 Task: Schedule a 45-minute meeting for annual strategic planning.
Action: Mouse moved to (110, 125)
Screenshot: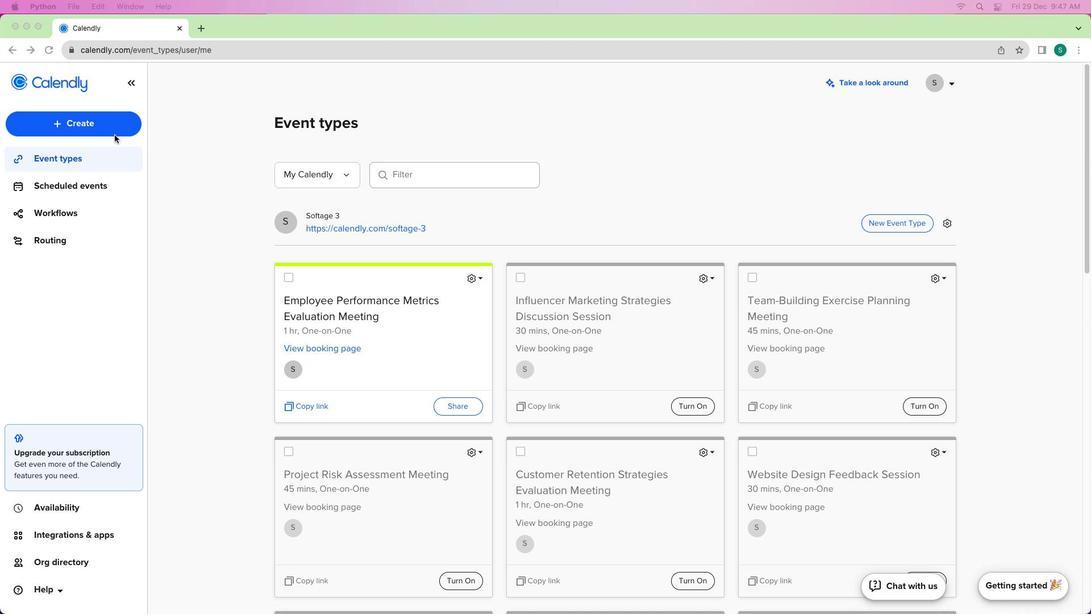 
Action: Mouse pressed left at (110, 125)
Screenshot: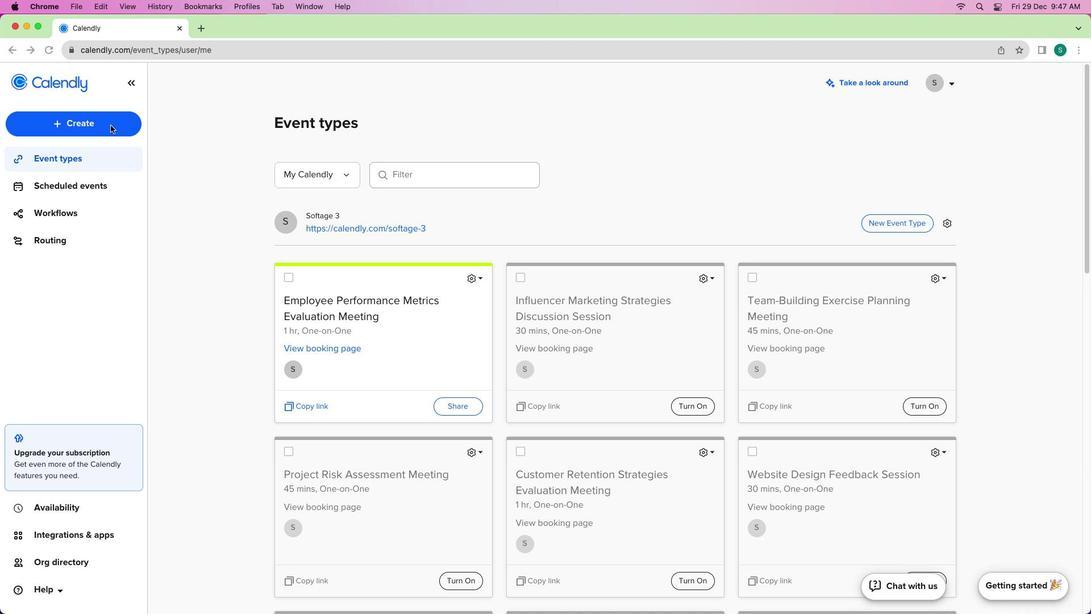 
Action: Mouse moved to (109, 125)
Screenshot: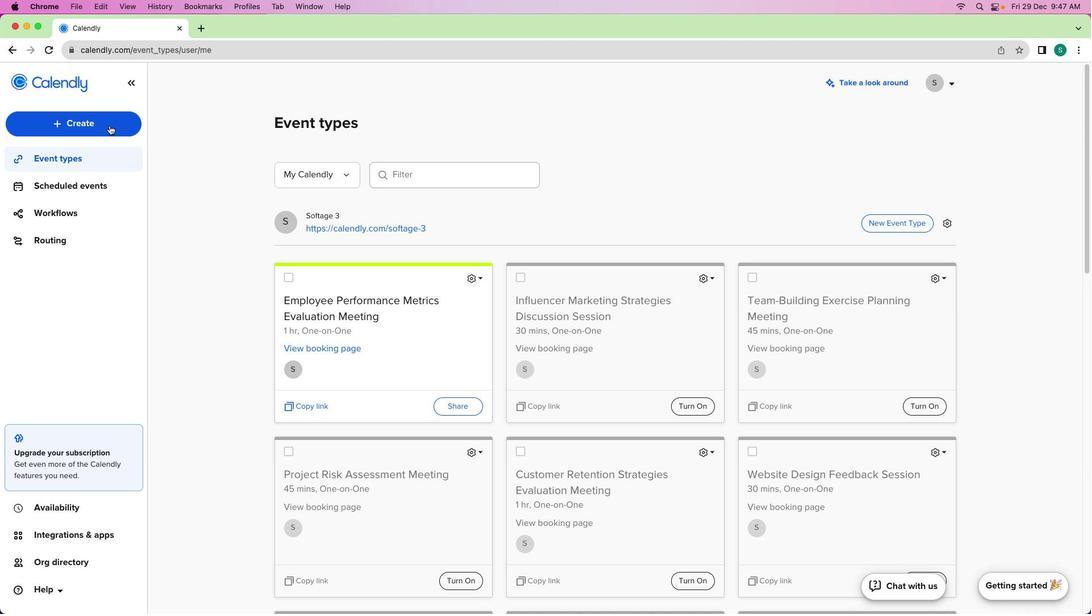 
Action: Mouse pressed left at (109, 125)
Screenshot: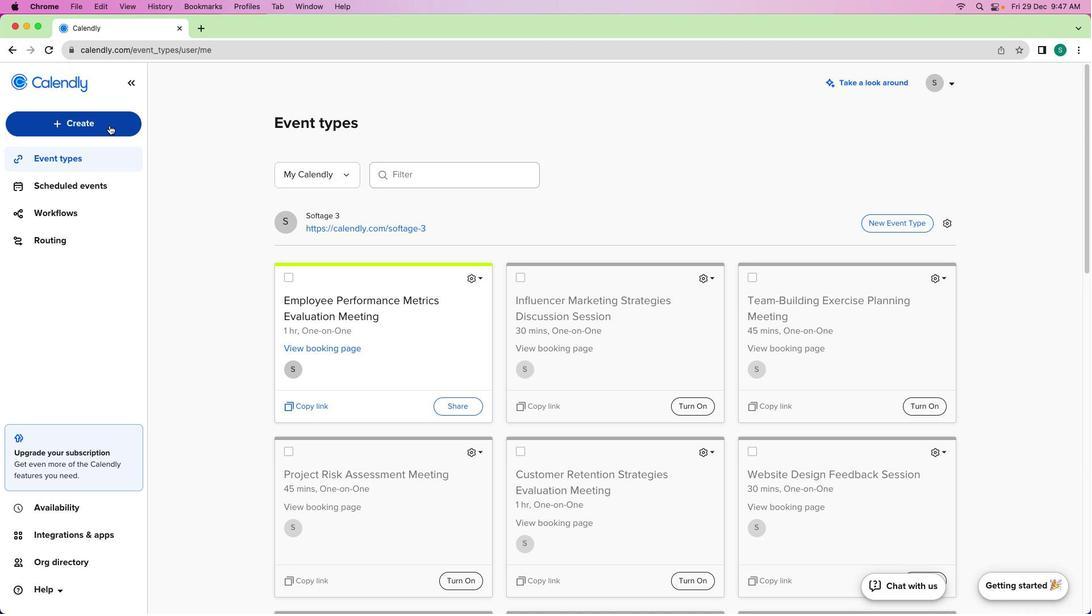 
Action: Mouse moved to (111, 145)
Screenshot: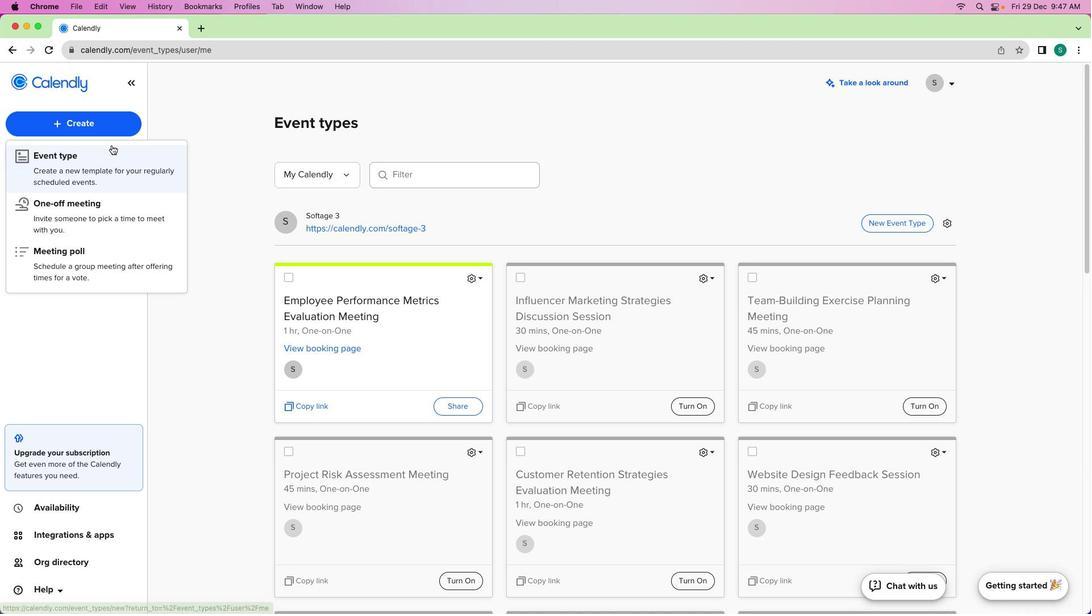 
Action: Mouse pressed left at (111, 145)
Screenshot: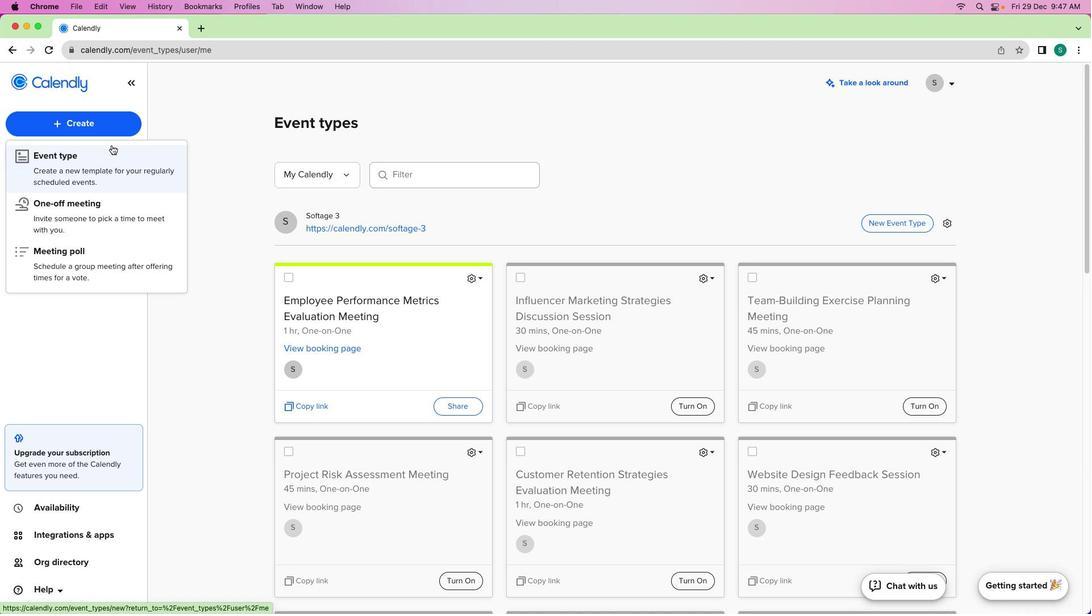 
Action: Mouse moved to (360, 220)
Screenshot: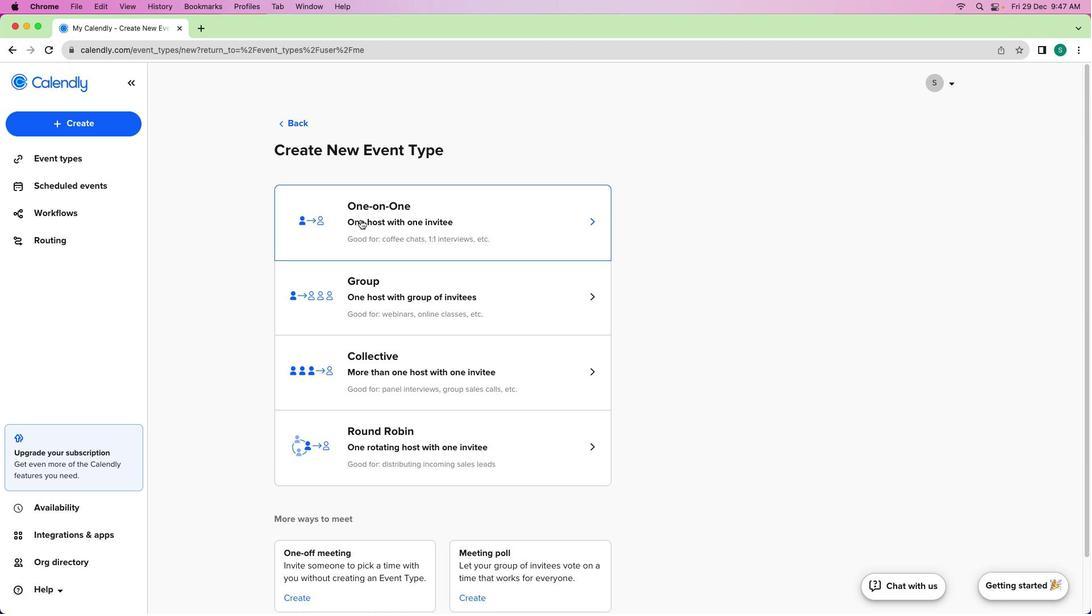 
Action: Mouse pressed left at (360, 220)
Screenshot: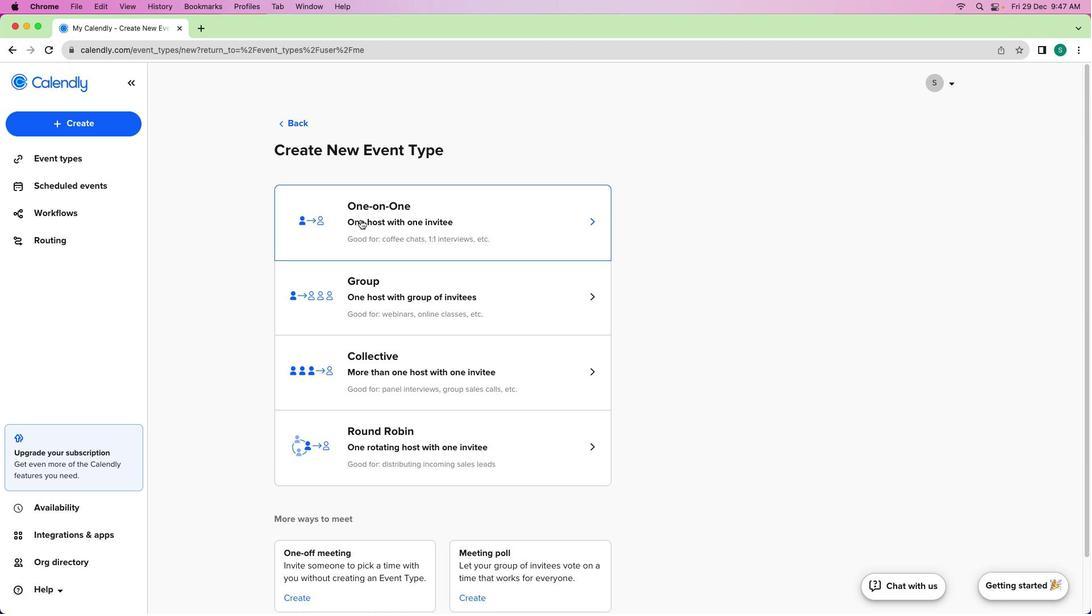 
Action: Mouse moved to (166, 176)
Screenshot: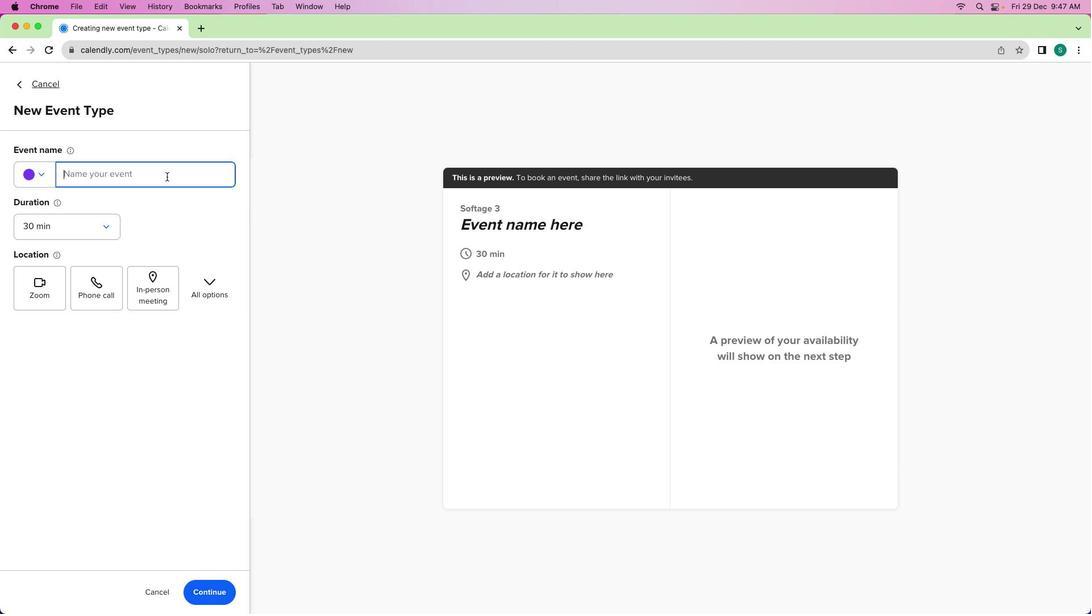 
Action: Mouse pressed left at (166, 176)
Screenshot: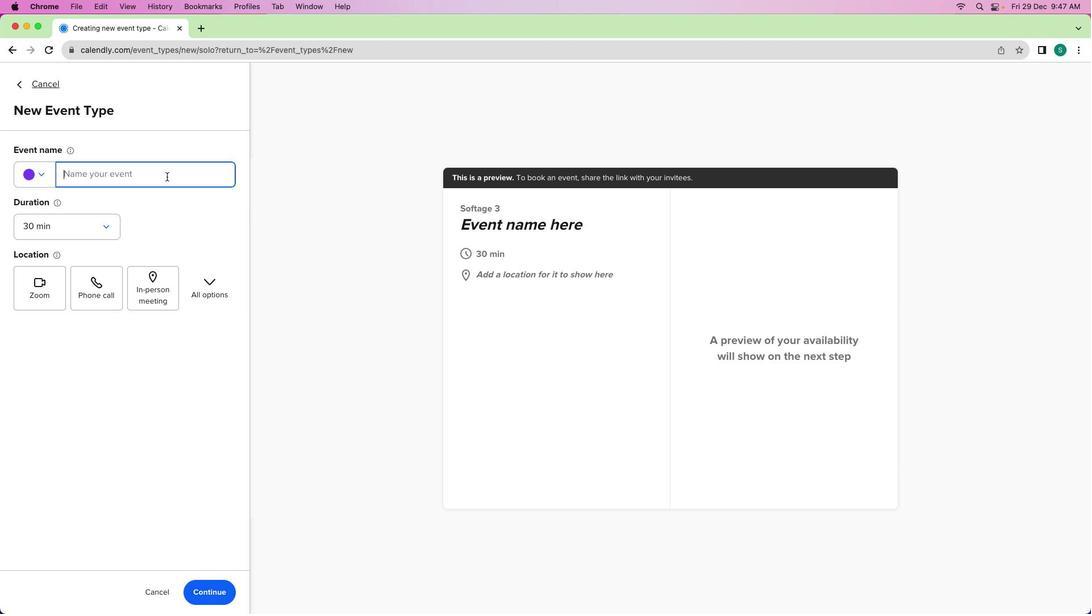 
Action: Mouse moved to (167, 176)
Screenshot: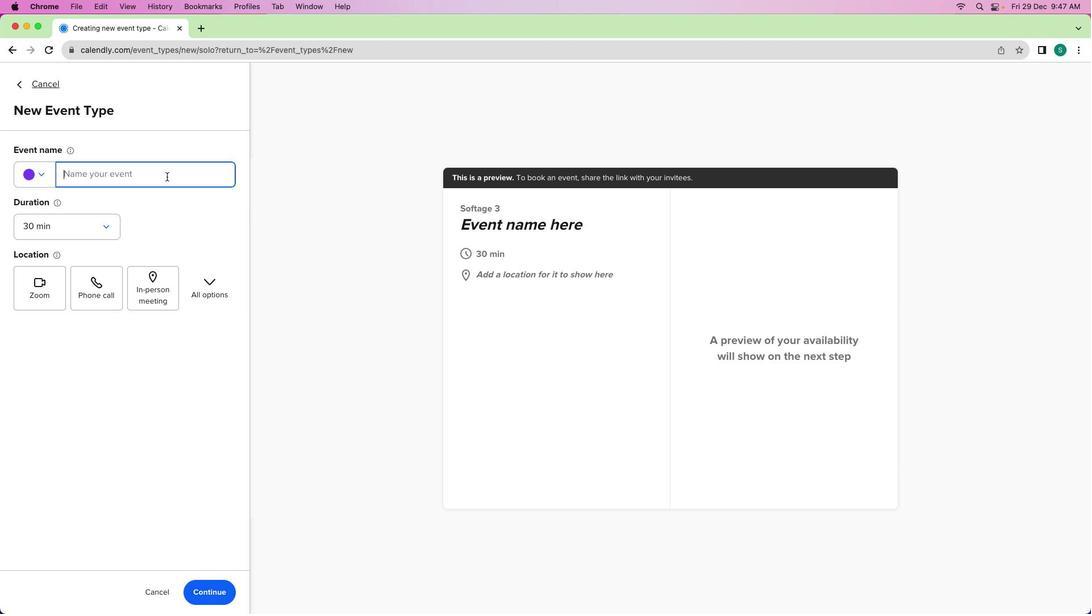 
Action: Key pressed Key.shift'A''n''n''u''a''l'Key.spaceKey.shift'S''t''r''a''t''e''g''i''c'Key.spaceKey.shift'P''l''a''n''n''i''n''g'Key.spaceKey.shift'M''e''e''t''i''n''g'
Screenshot: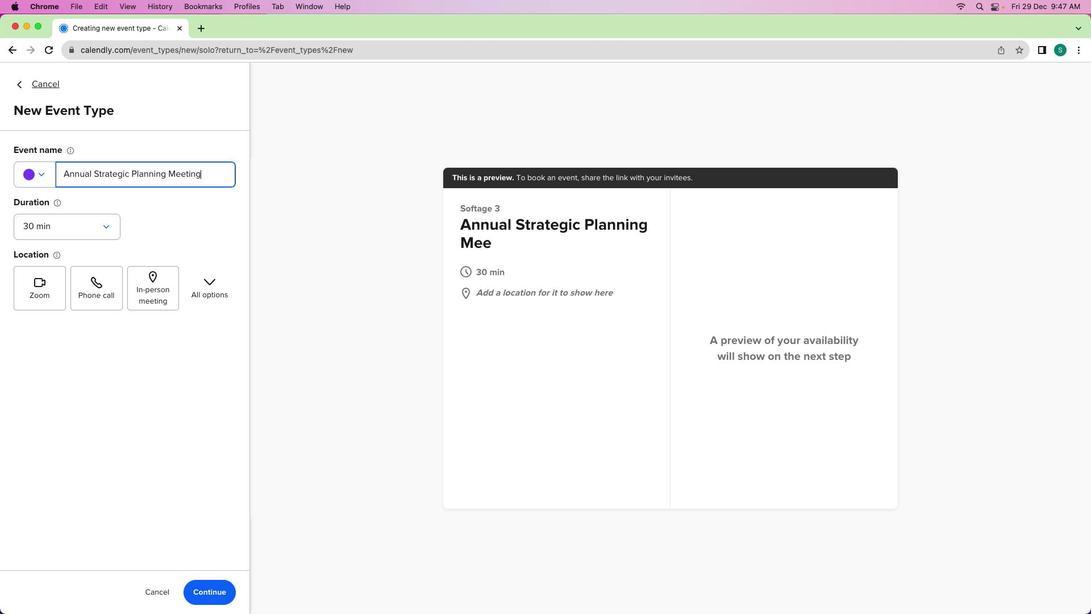 
Action: Mouse moved to (85, 232)
Screenshot: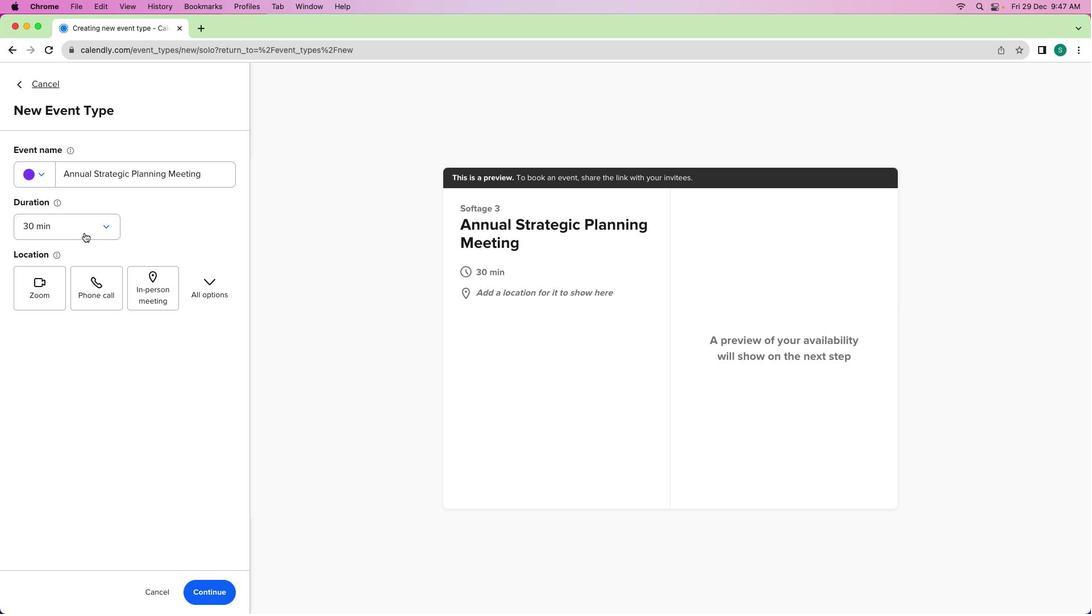 
Action: Mouse pressed left at (85, 232)
Screenshot: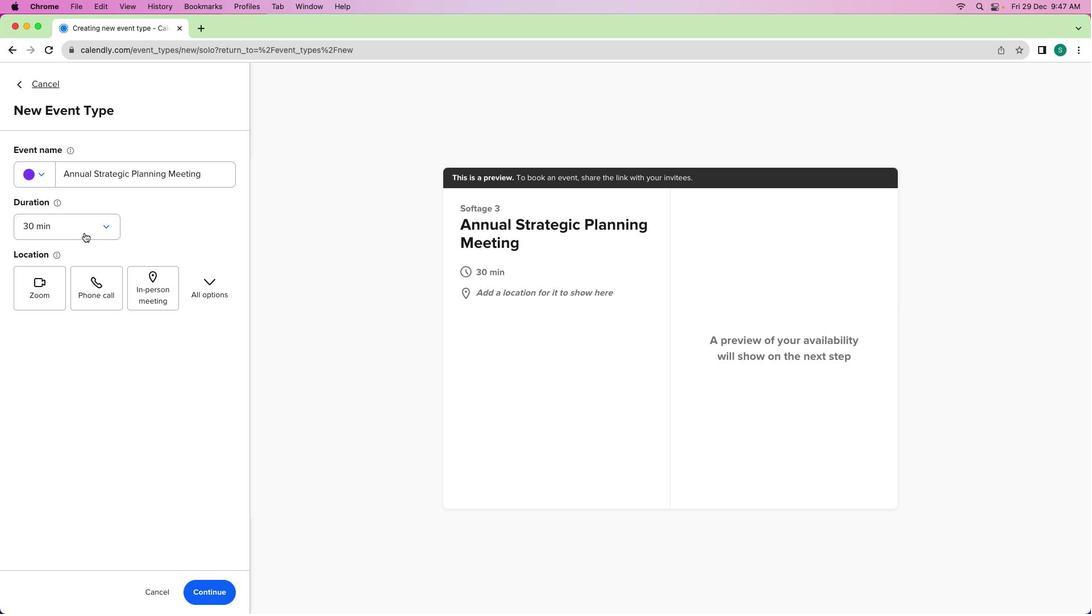 
Action: Mouse moved to (39, 294)
Screenshot: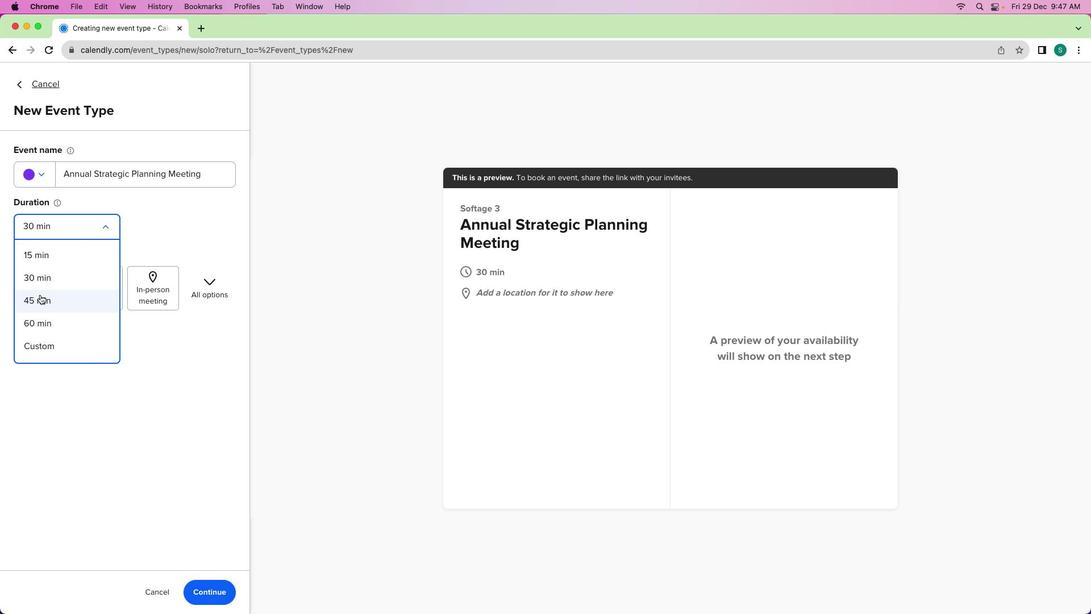 
Action: Mouse pressed left at (39, 294)
Screenshot: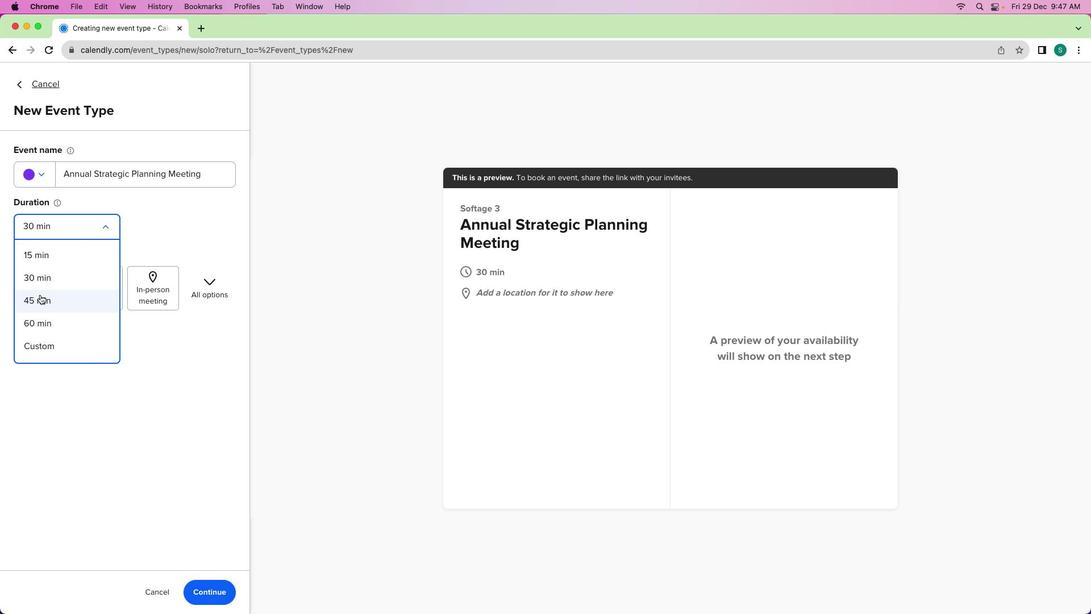 
Action: Mouse moved to (48, 172)
Screenshot: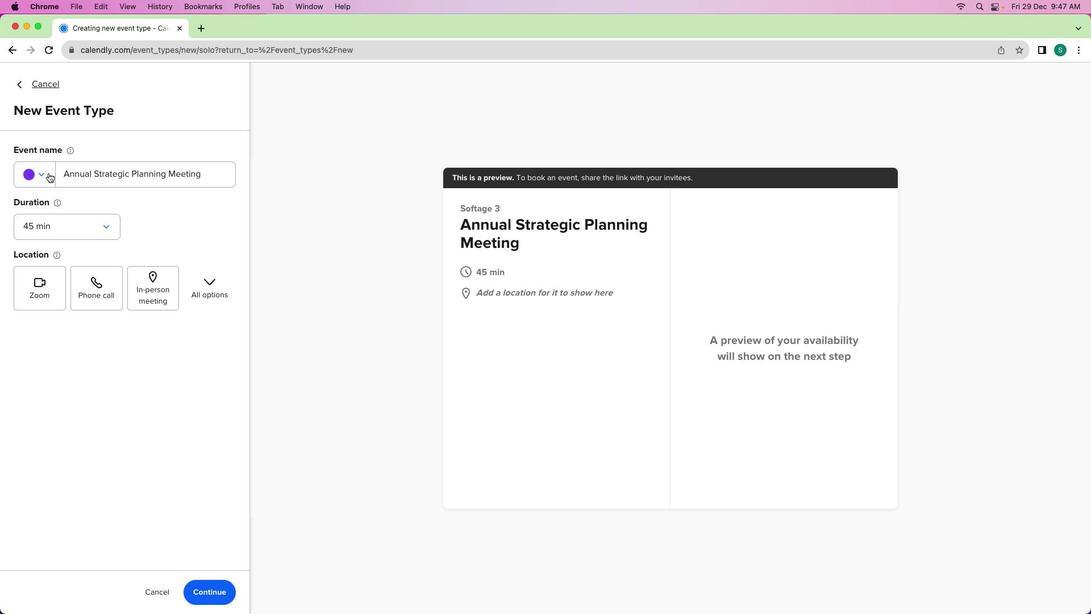 
Action: Mouse pressed left at (48, 172)
Screenshot: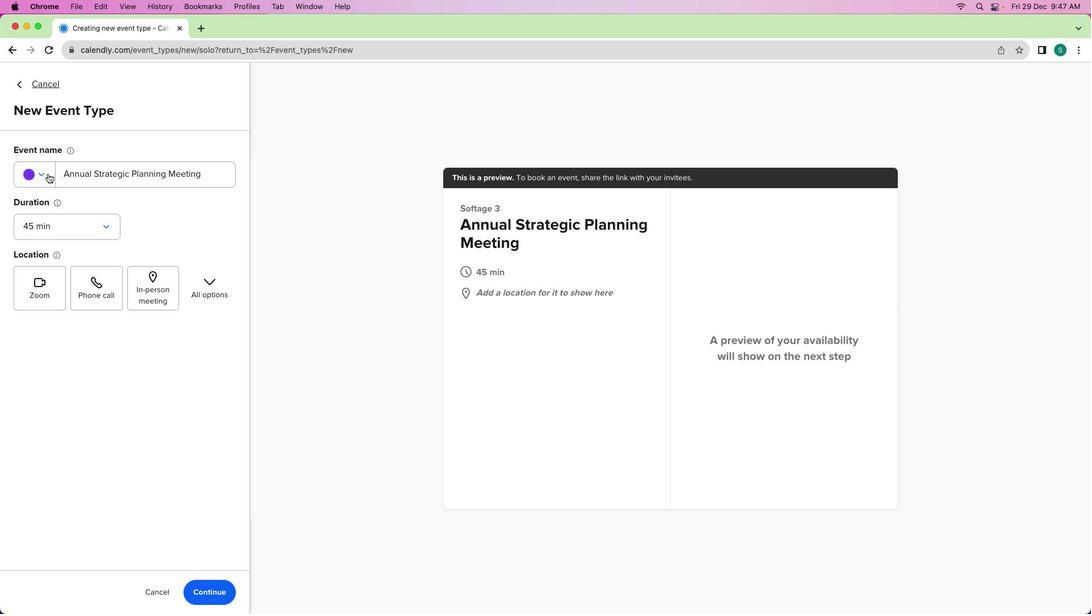 
Action: Mouse moved to (90, 252)
Screenshot: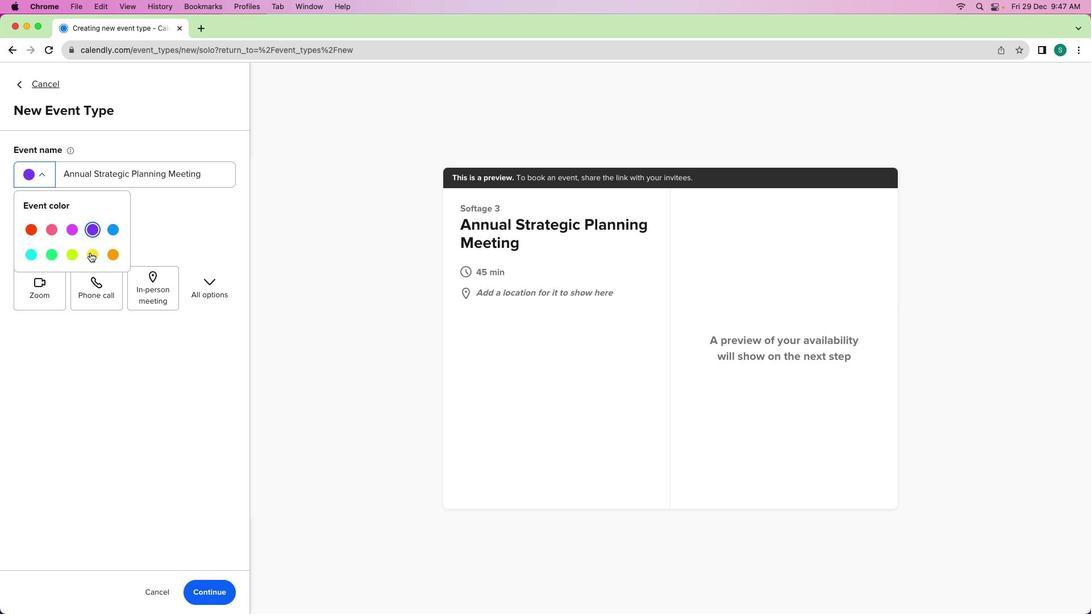 
Action: Mouse pressed left at (90, 252)
Screenshot: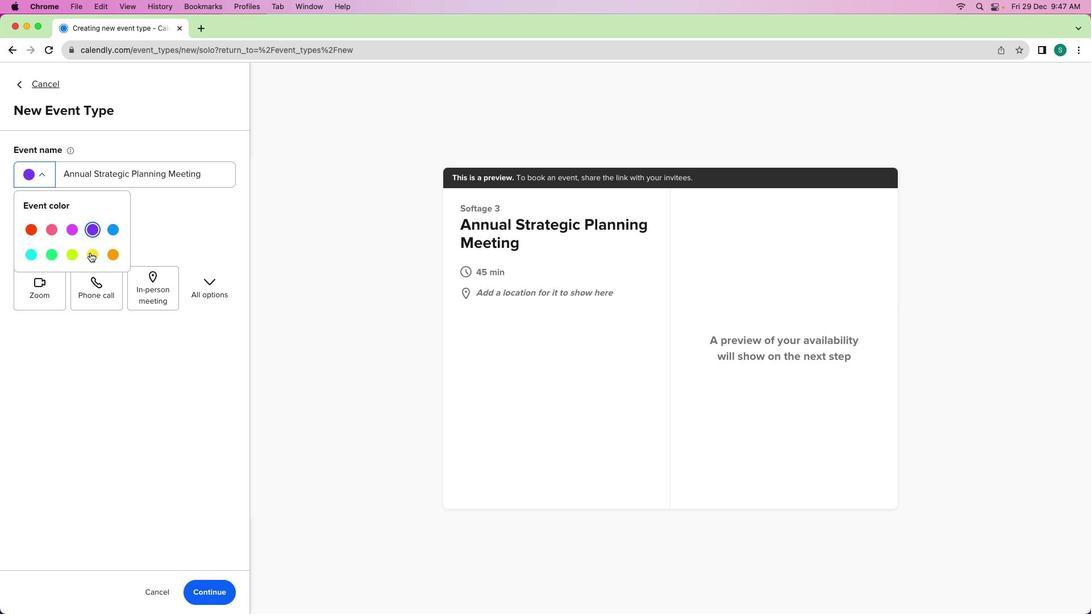
Action: Mouse moved to (48, 293)
Screenshot: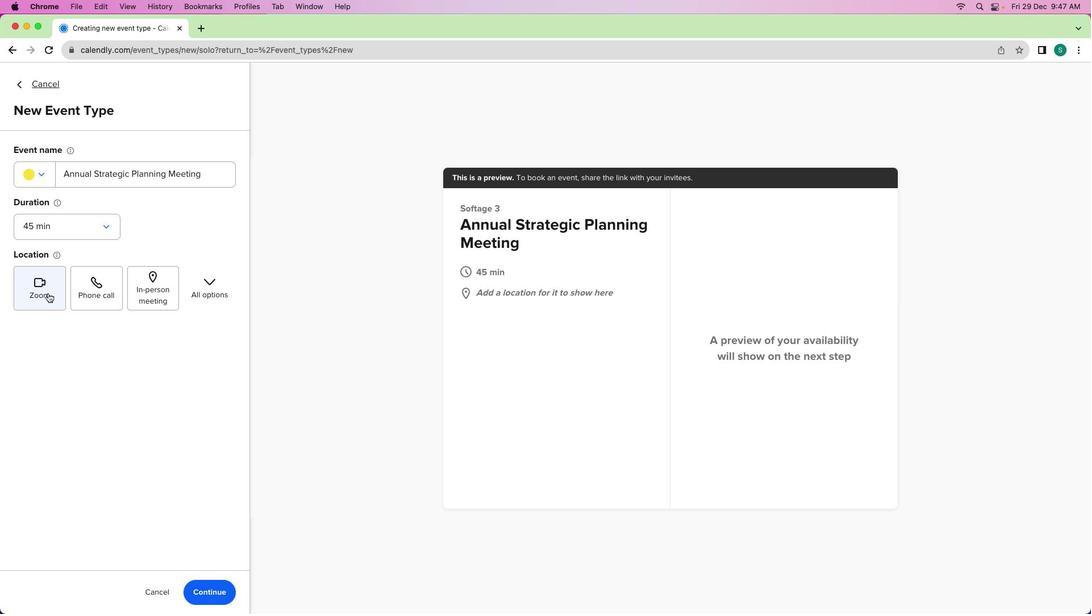 
Action: Mouse pressed left at (48, 293)
Screenshot: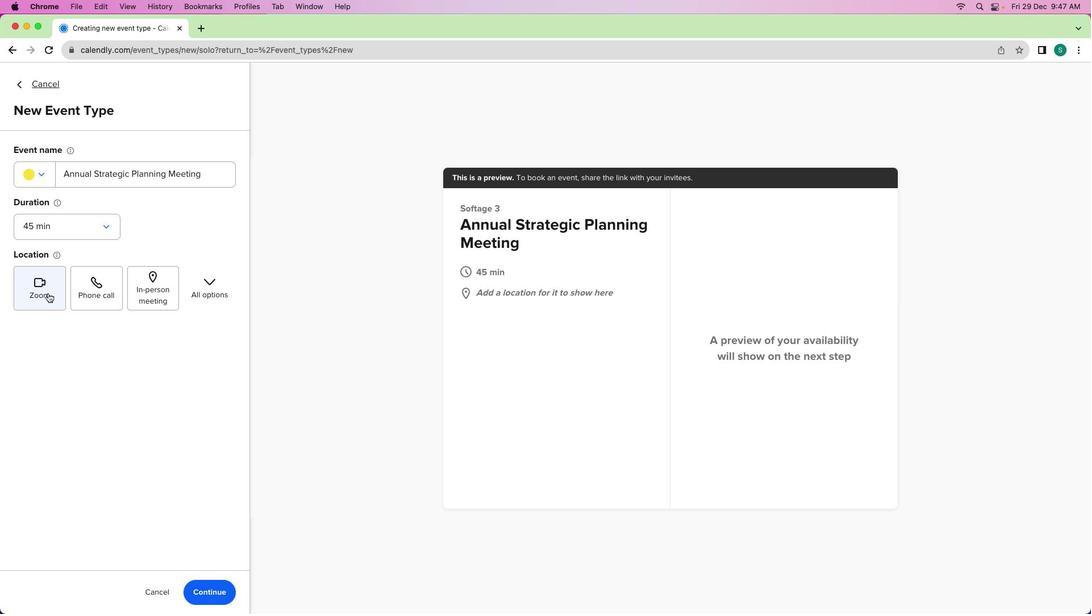 
Action: Mouse moved to (223, 598)
Screenshot: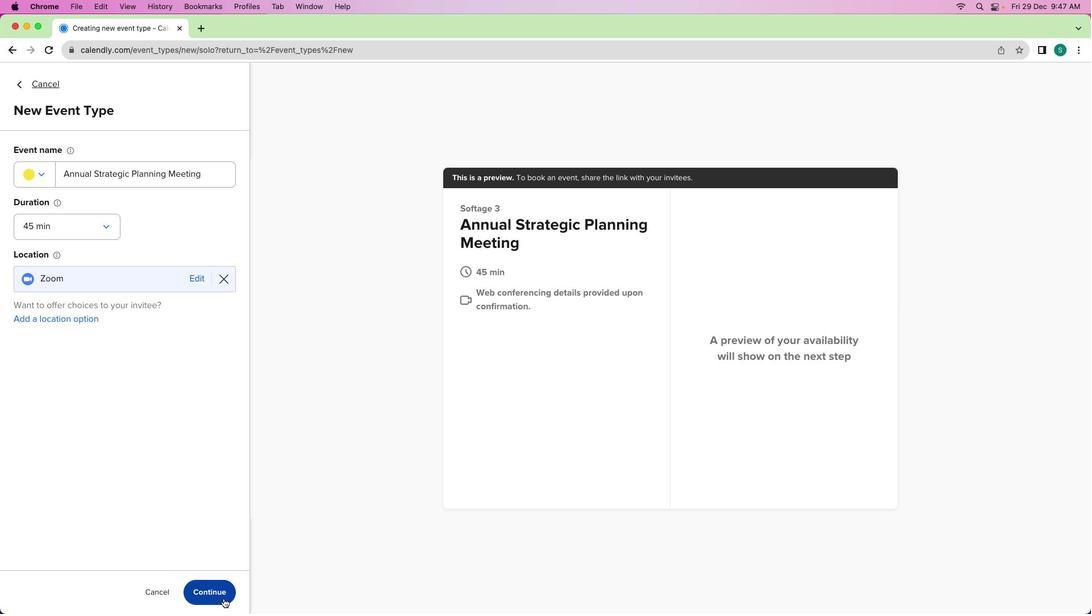 
Action: Mouse pressed left at (223, 598)
Screenshot: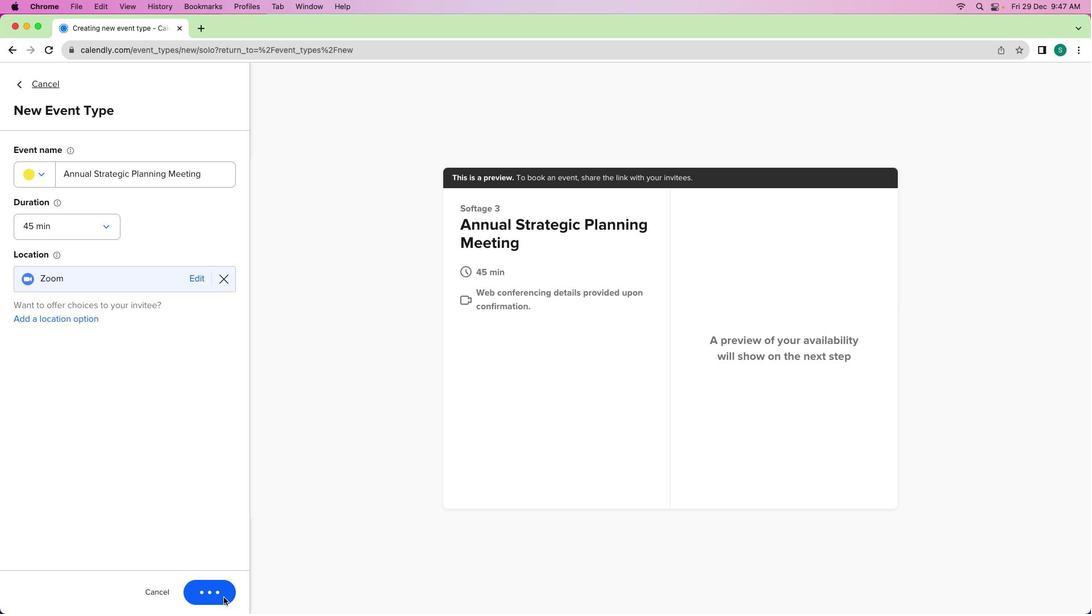 
Action: Mouse moved to (158, 204)
Screenshot: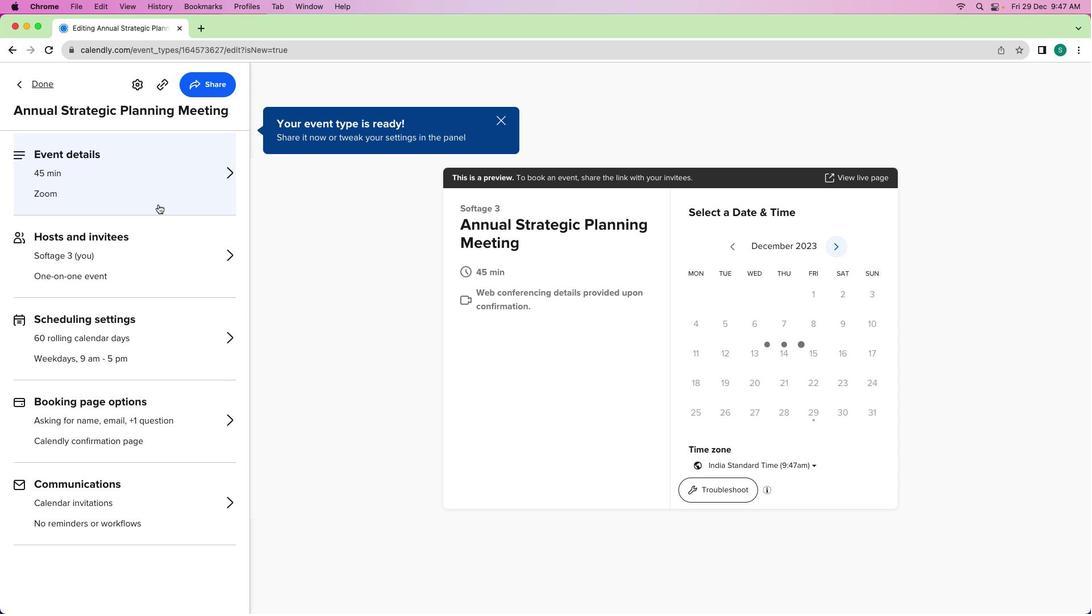 
Action: Mouse pressed left at (158, 204)
Screenshot: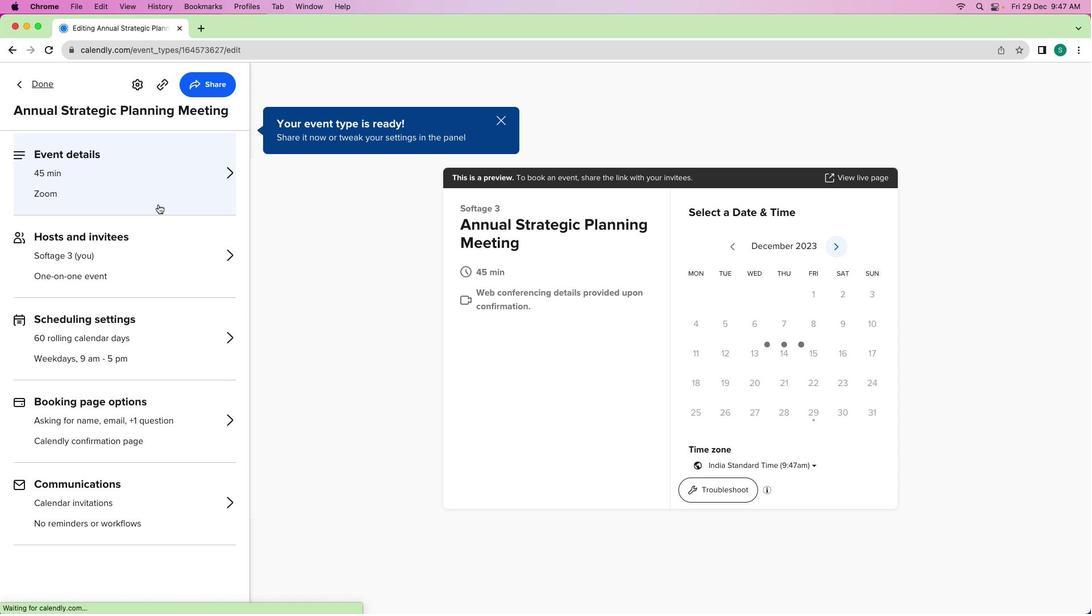 
Action: Mouse moved to (182, 405)
Screenshot: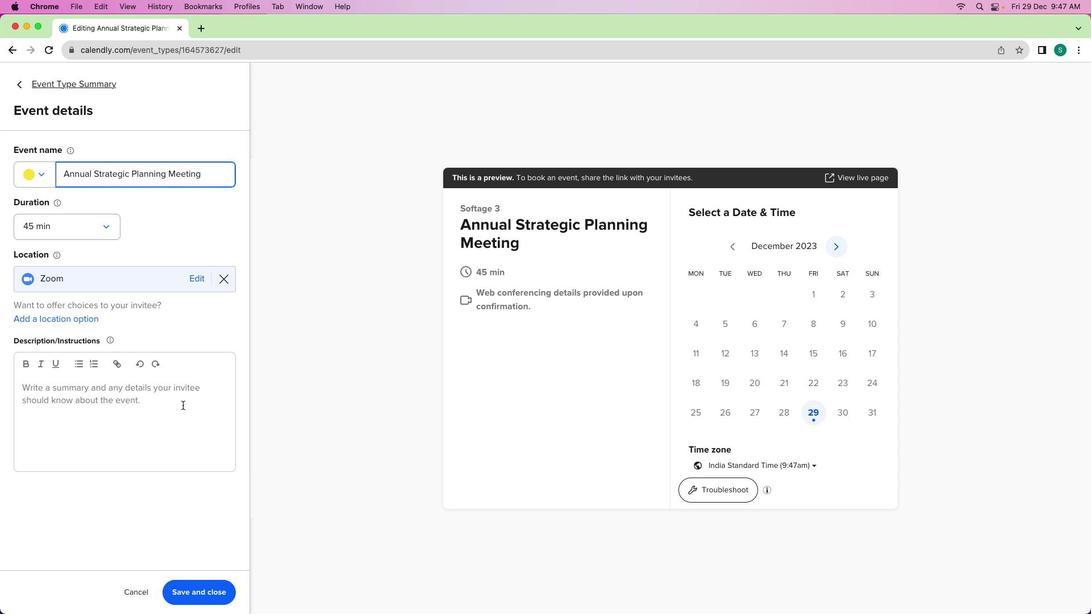 
Action: Mouse pressed left at (182, 405)
Screenshot: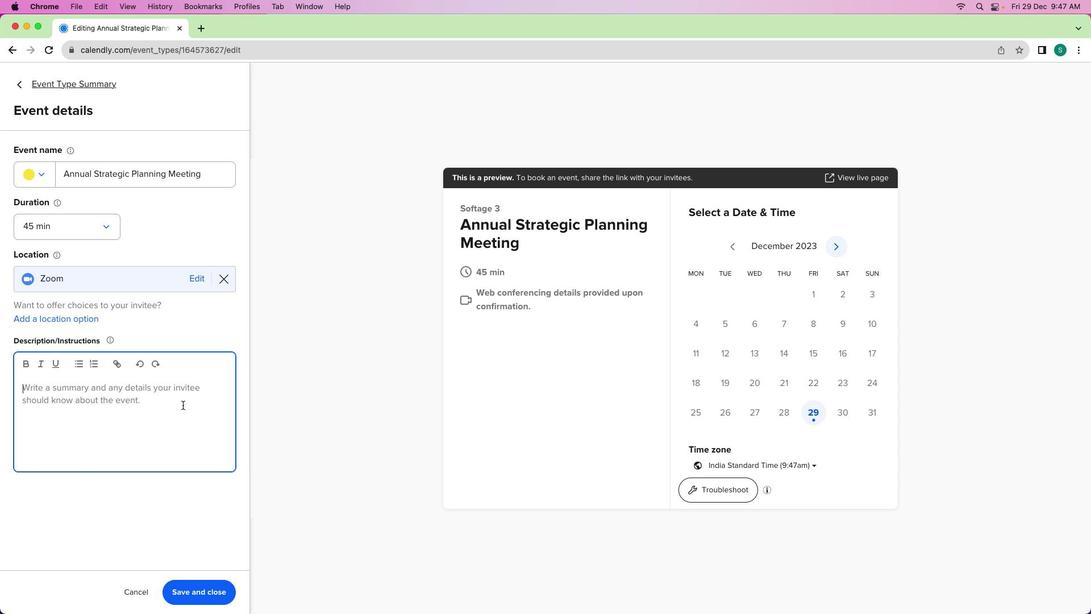 
Action: Mouse moved to (179, 399)
Screenshot: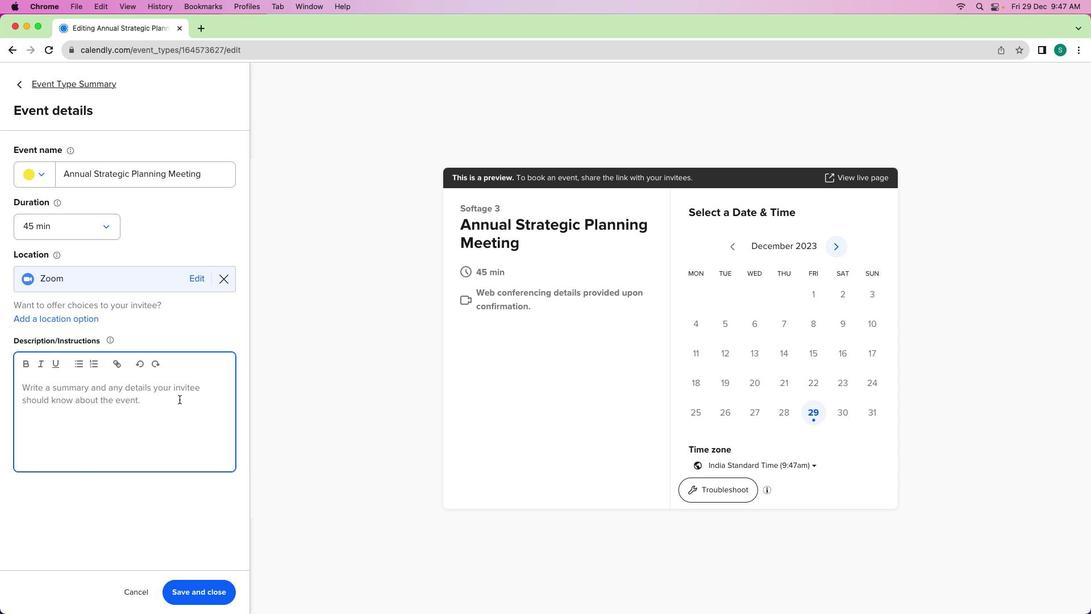
Action: Key pressed Key.shift_r'J''o''i''n'Key.space'm''e'Key.space'f''o''r'Key.space'a'Key.space'f''o''c''u''s''e''d'Key.space's''e''s''s''i''o''n'Key.space'd''e''d''i''c''a''t''e''d'Key.space't''o'Key.space'o''u''r'Key.space'a''n''n''u''a''l'Key.space's''t''r''a''t''e''g''i''c'Key.space'p''l''a''n''n''i''n''g''.'Key.spaceKey.shift'I''n'Key.space't''h''h''i''s'Key.space'm'Key.leftKey.leftKey.leftKey.leftKey.leftKey.leftKey.rightKey.backspaceKey.down'e''e''t''i''n''g'Key.spaceKey.backspace','Key.space'w''e'Key.space'w''i''l''l'Key.space'r''e''v''i''e''w'Key.space'o''u''r'Key.space'c''u''r''r''e''n''t'Key.space'g''o''a''l''s'','Key.space'a''s''s''e''s''s'Key.space'a''c''h''i''e''v''e''m''e''n''t''s'','Key.space'a''n''d'Key.space'd''i''s''c''u''s''s'Key.space'k''e''y'Key.space'p''r''i''o''r''i''t''i''e''s'Key.space'f''o''r'Key.space't''h''e'Key.space'u''p''c''o''m''i''n''g'Key.space'y''e''a''r''e'Key.backspaceKey.space't''o'Key.space'e''n''s''u''r''e'Key.space'a''l''i''g''n''m''e''n''t'Key.space'w''i''t''h'Key.space'o''u''r'Key.space'o''r''g''a''n''i''z''a''t''i''o''n''a''l'Key.space's''t''r''a''t''e''g''y''.'
Screenshot: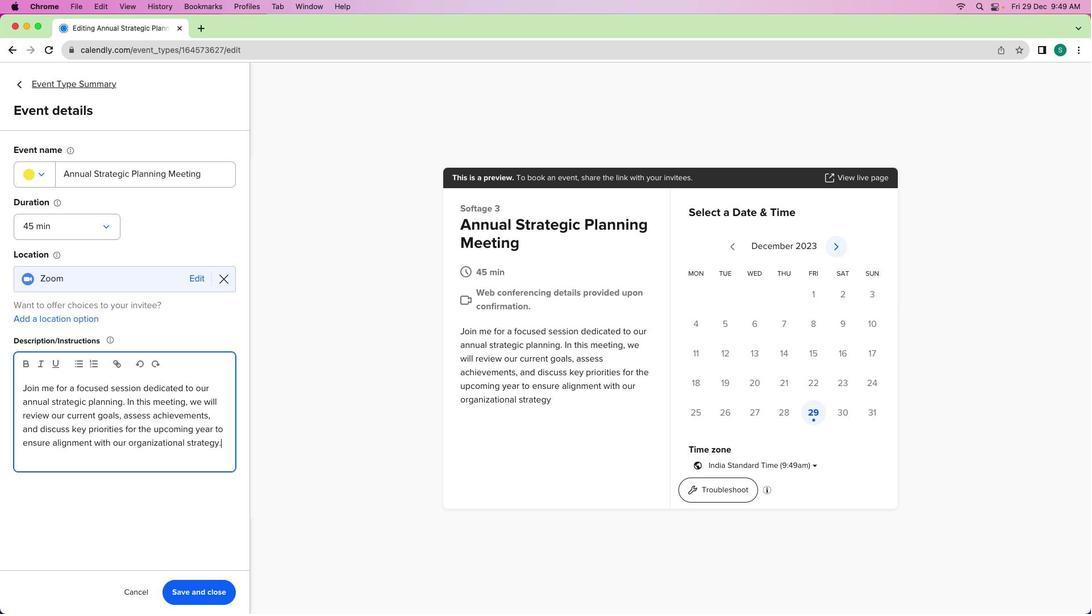 
Action: Mouse moved to (187, 588)
Screenshot: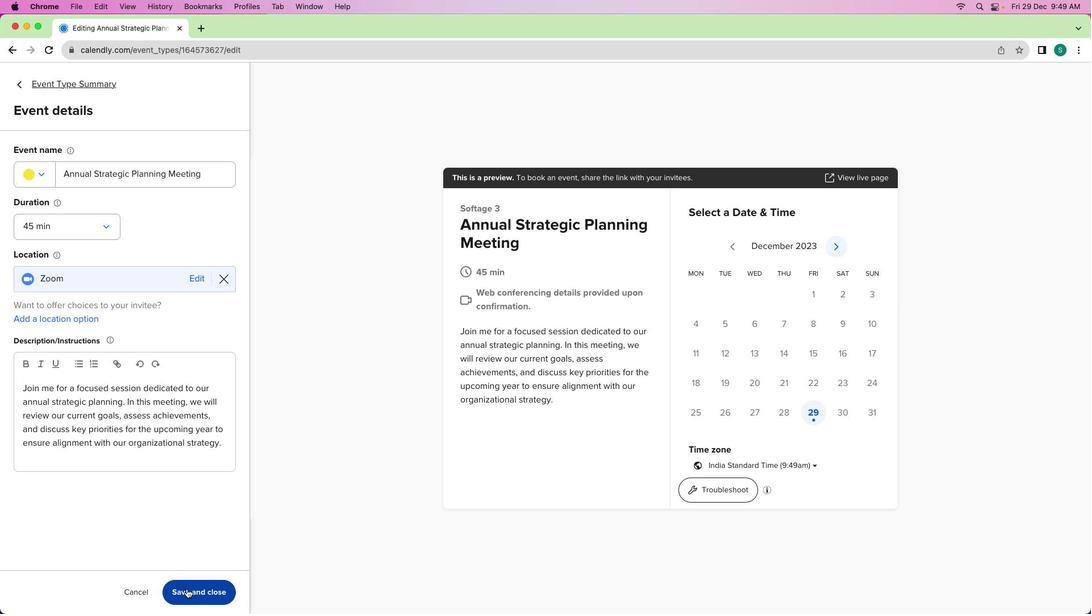 
Action: Mouse pressed left at (187, 588)
Screenshot: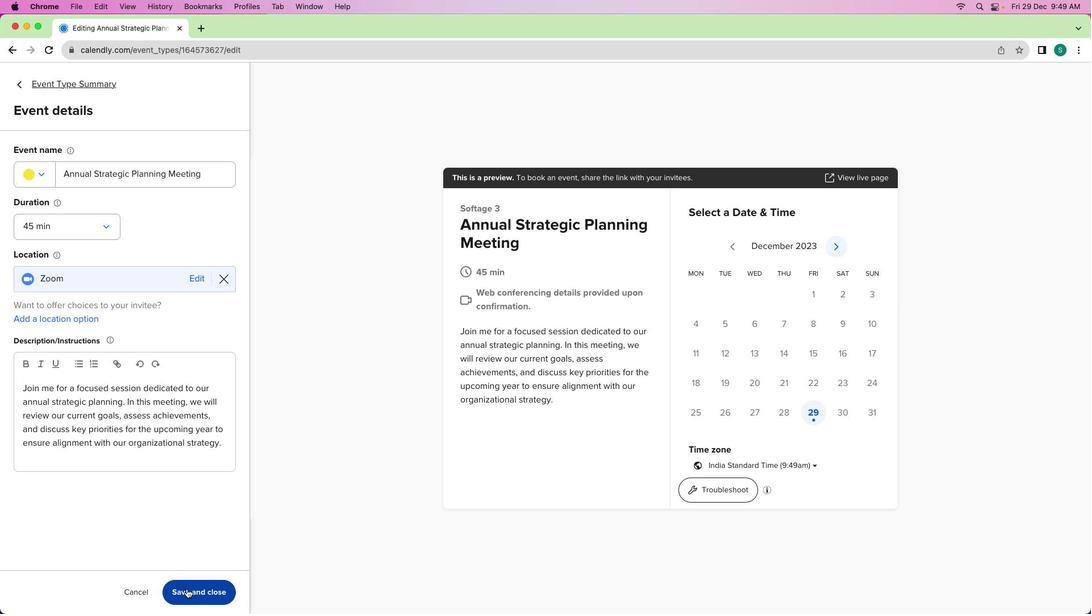 
Action: Mouse moved to (48, 81)
Screenshot: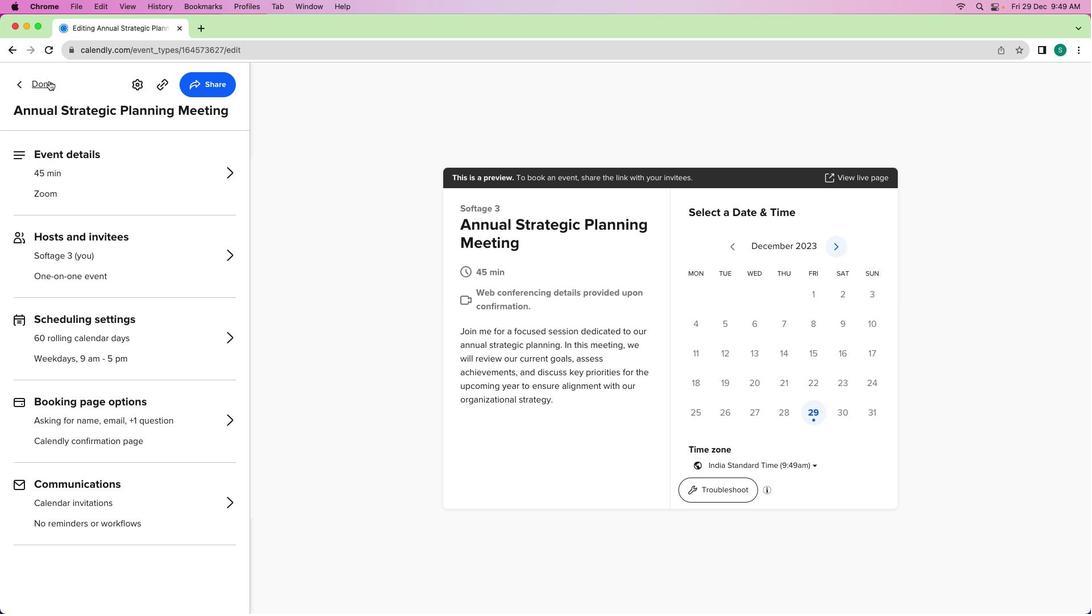 
Action: Mouse pressed left at (48, 81)
Screenshot: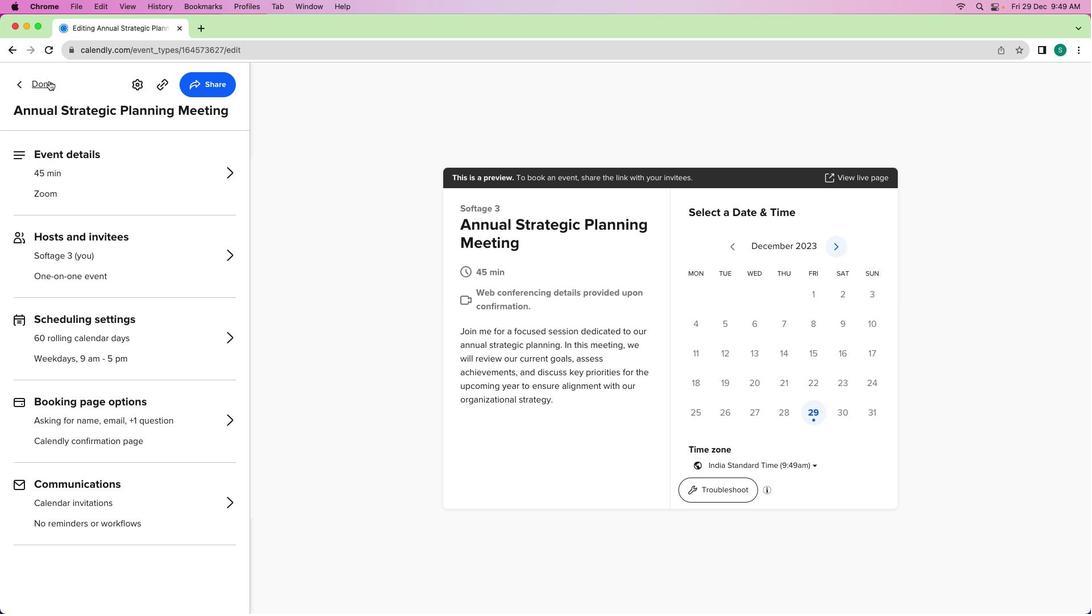 
Action: Mouse moved to (383, 331)
Screenshot: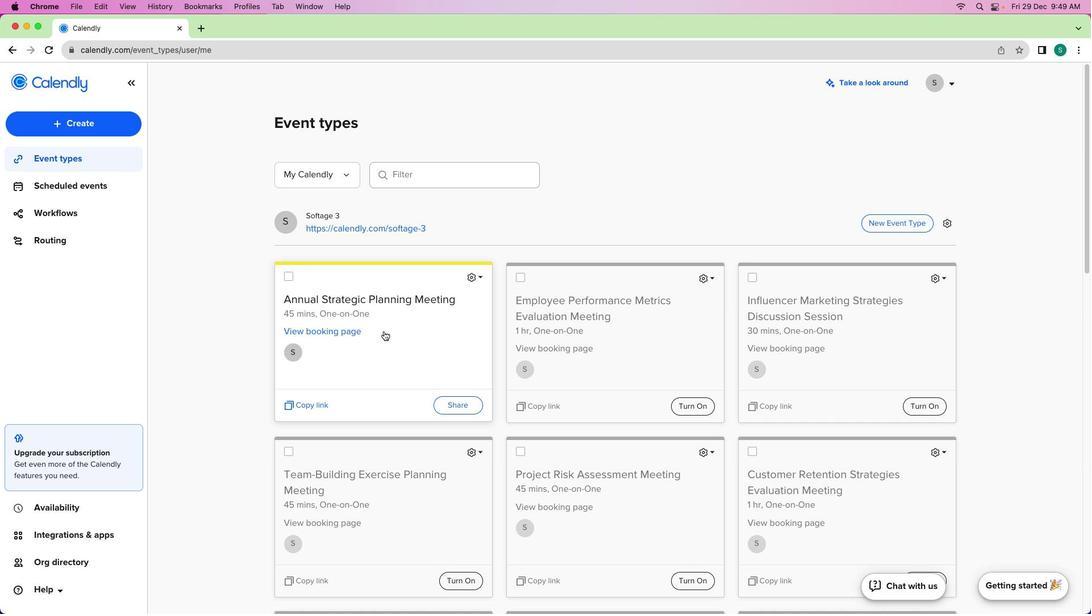 
